 Task: Turn on the offline calendar.
Action: Mouse moved to (799, 68)
Screenshot: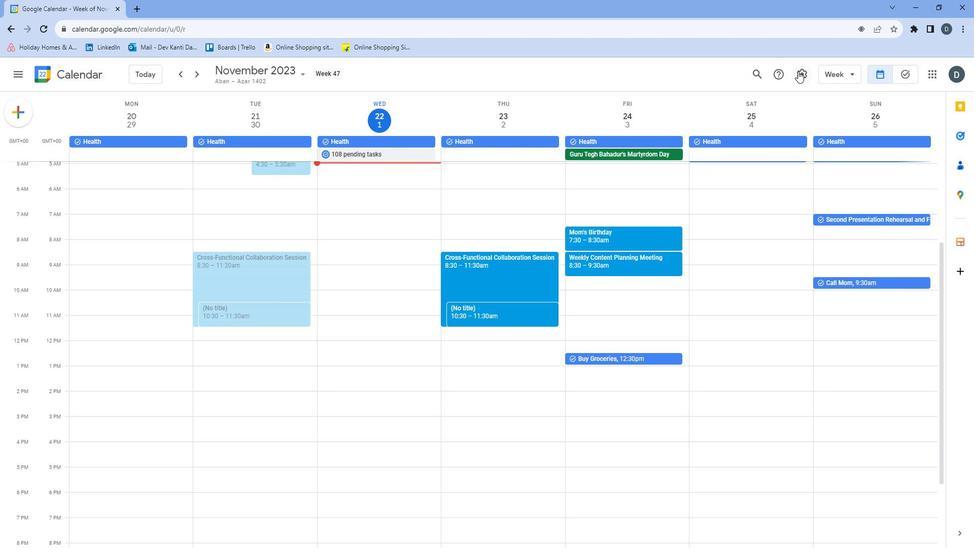 
Action: Mouse pressed left at (799, 68)
Screenshot: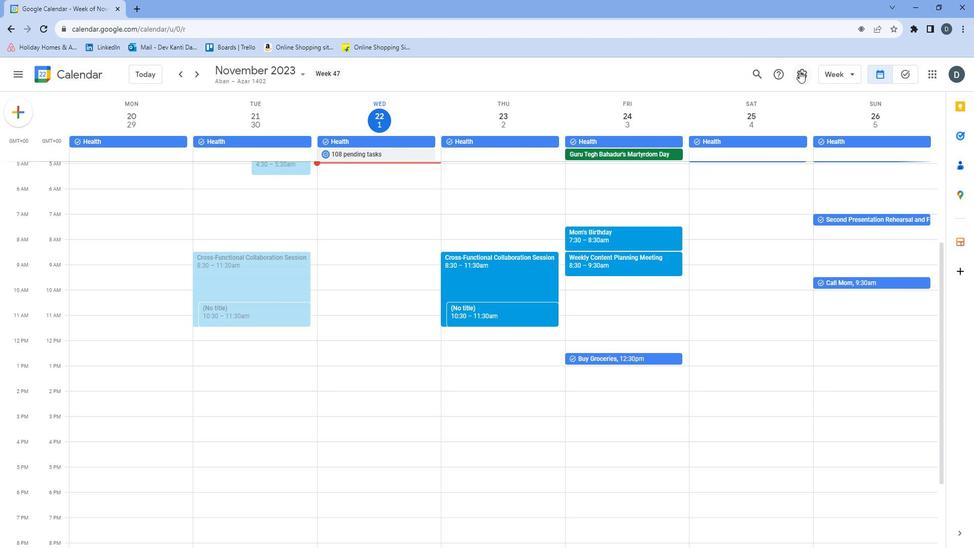 
Action: Mouse moved to (795, 88)
Screenshot: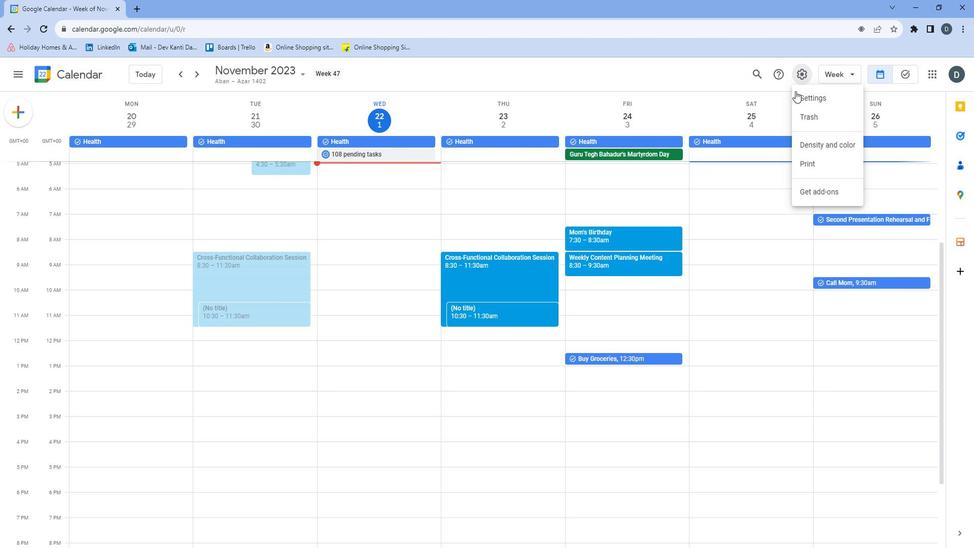 
Action: Mouse pressed left at (795, 88)
Screenshot: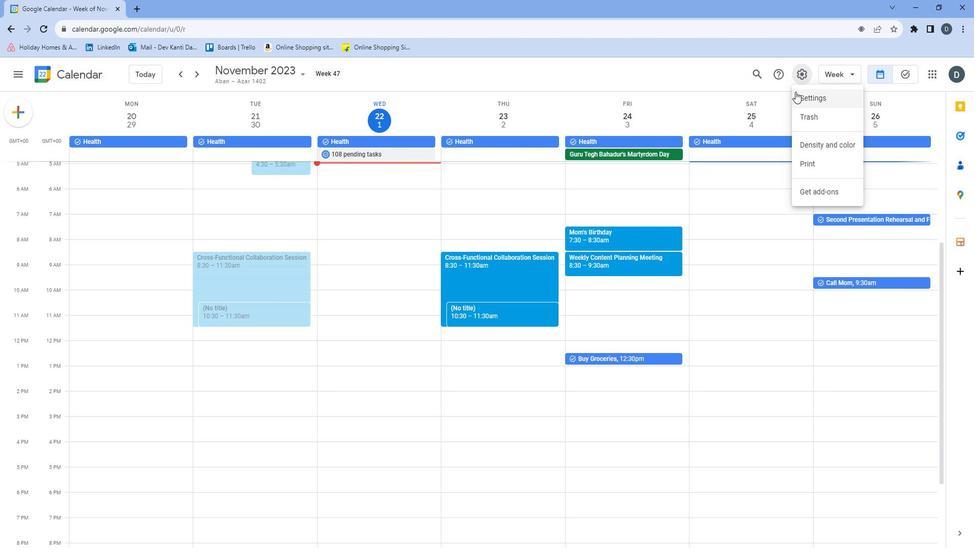 
Action: Mouse moved to (606, 247)
Screenshot: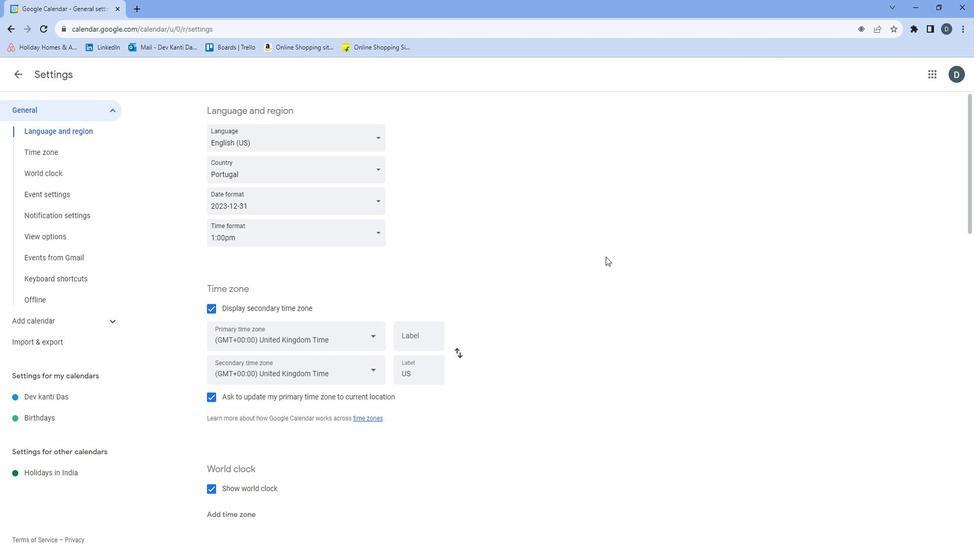 
Action: Mouse scrolled (606, 246) with delta (0, 0)
Screenshot: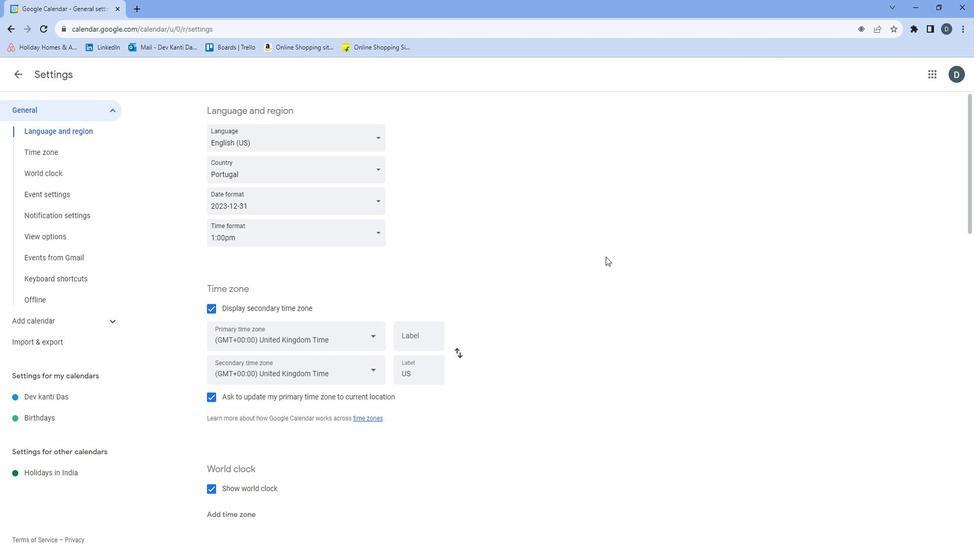 
Action: Mouse moved to (606, 246)
Screenshot: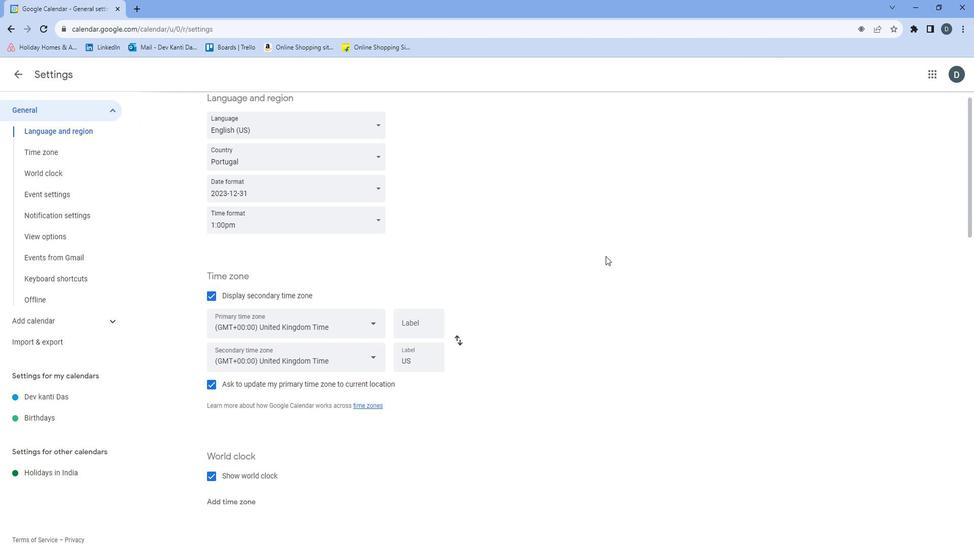 
Action: Mouse scrolled (606, 246) with delta (0, 0)
Screenshot: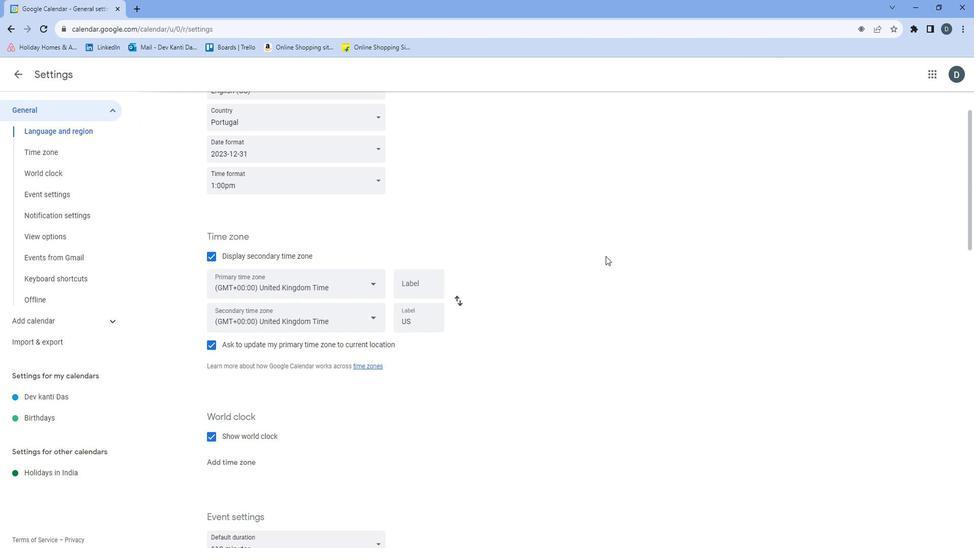 
Action: Mouse scrolled (606, 246) with delta (0, 0)
Screenshot: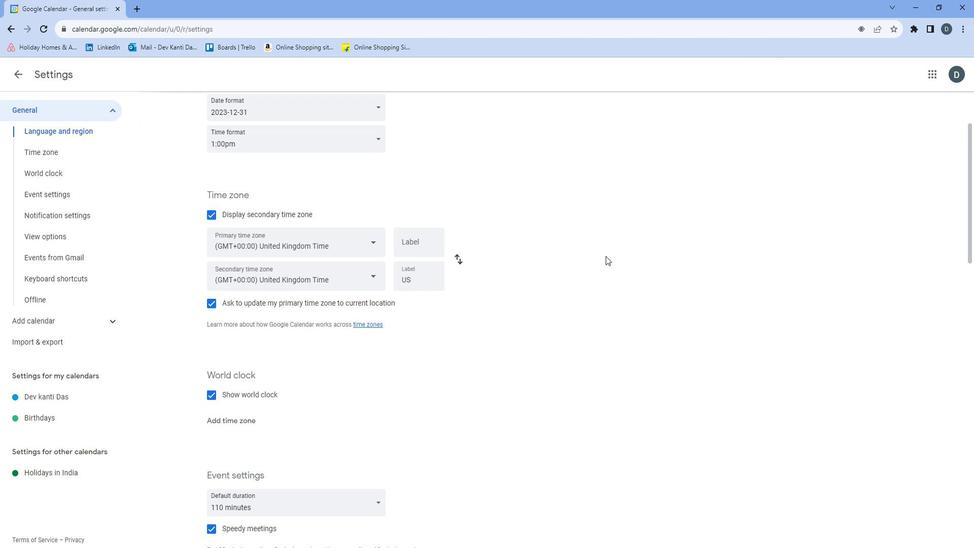 
Action: Mouse moved to (606, 246)
Screenshot: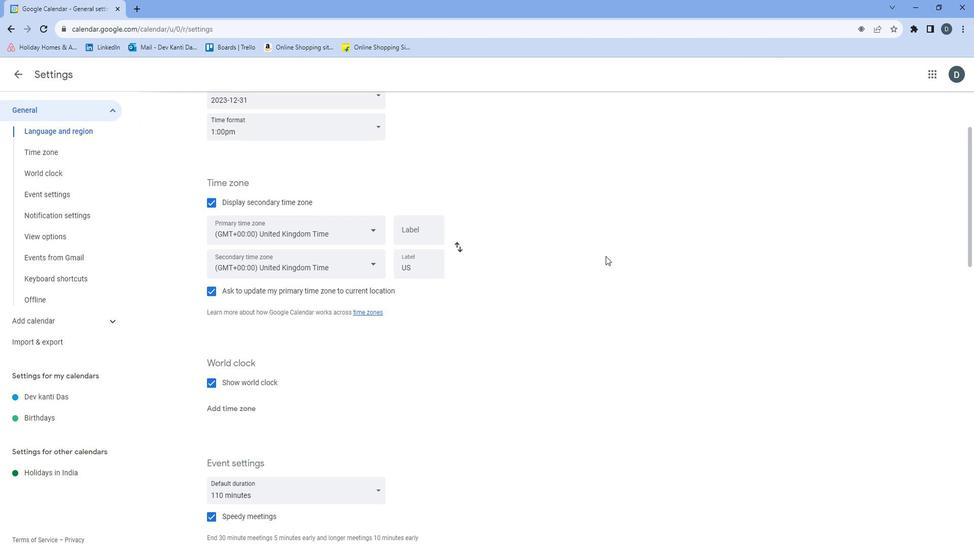 
Action: Mouse scrolled (606, 246) with delta (0, 0)
Screenshot: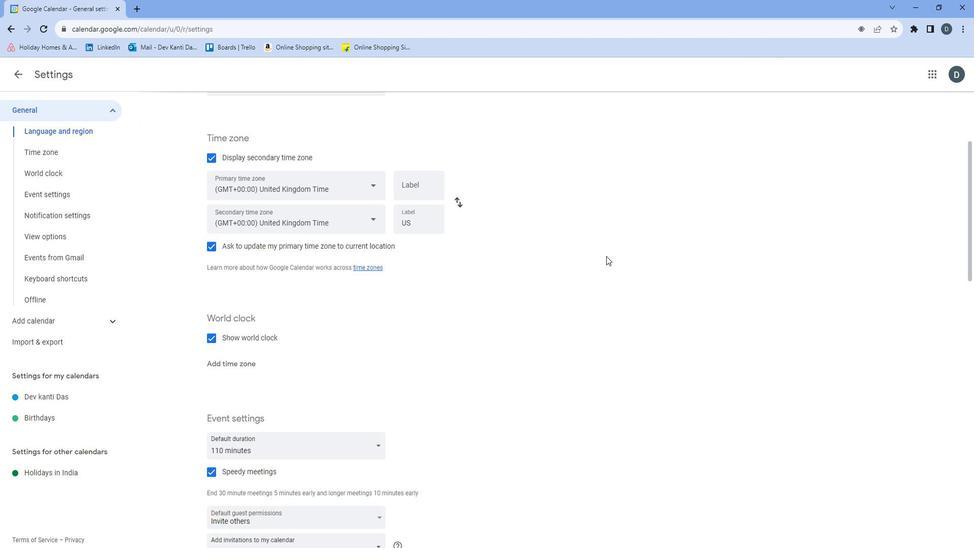 
Action: Mouse moved to (608, 245)
Screenshot: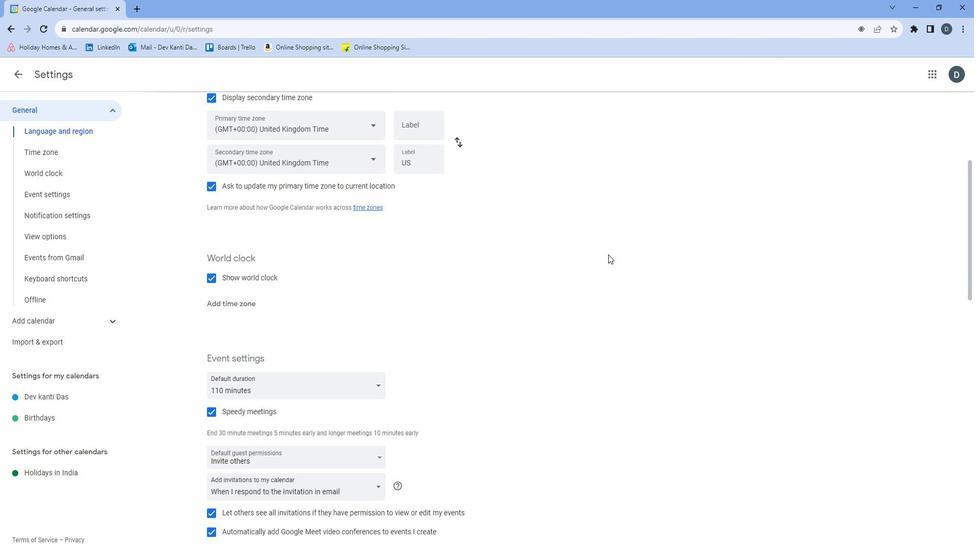 
Action: Mouse scrolled (608, 244) with delta (0, 0)
Screenshot: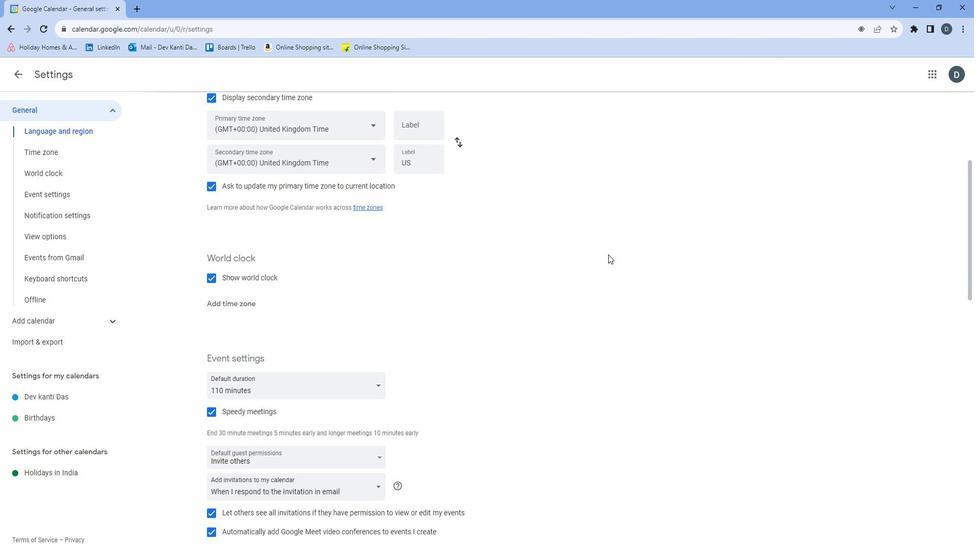
Action: Mouse moved to (610, 242)
Screenshot: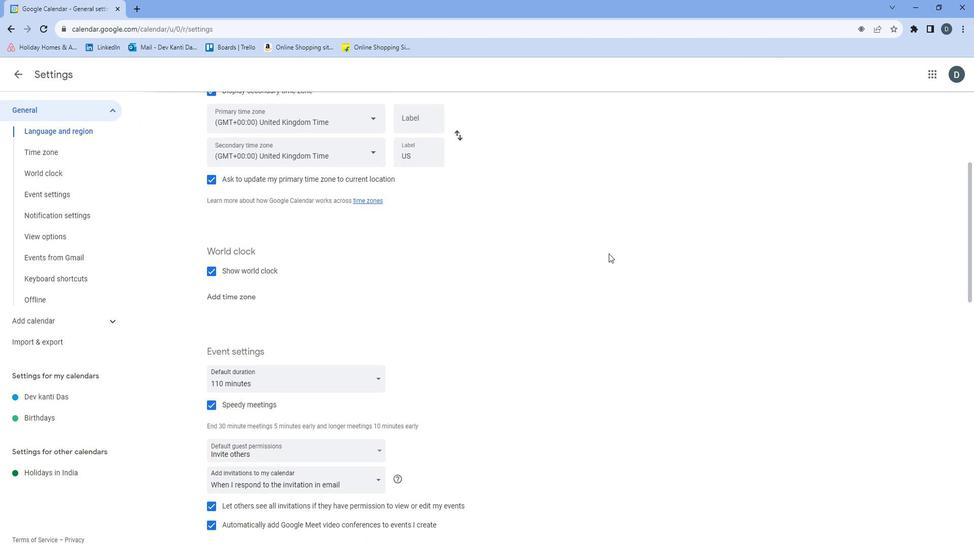 
Action: Mouse scrolled (610, 241) with delta (0, 0)
Screenshot: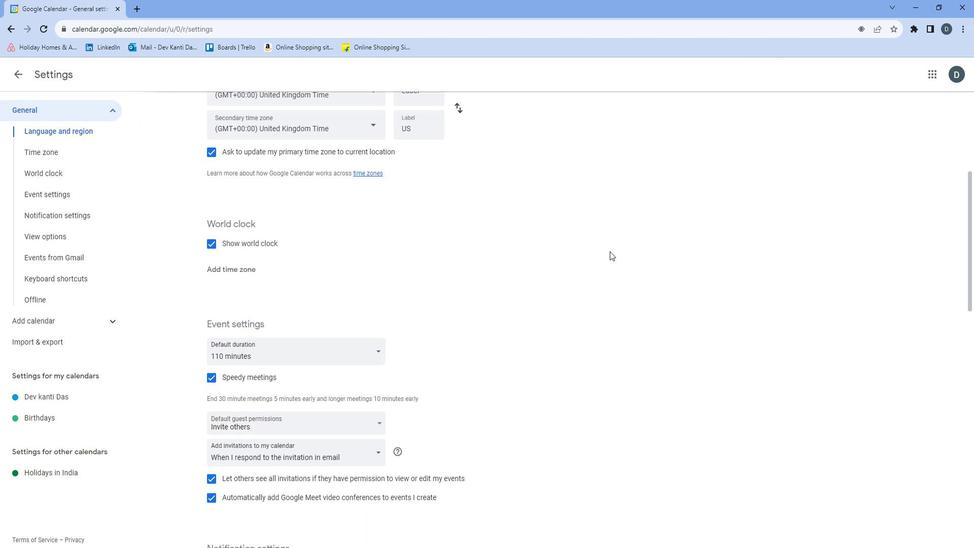 
Action: Mouse moved to (610, 242)
Screenshot: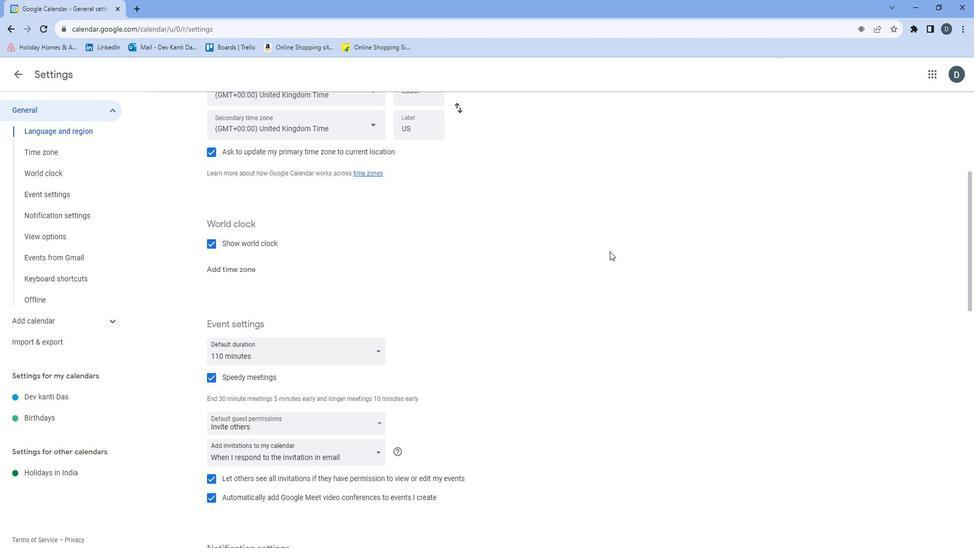 
Action: Mouse scrolled (610, 241) with delta (0, 0)
Screenshot: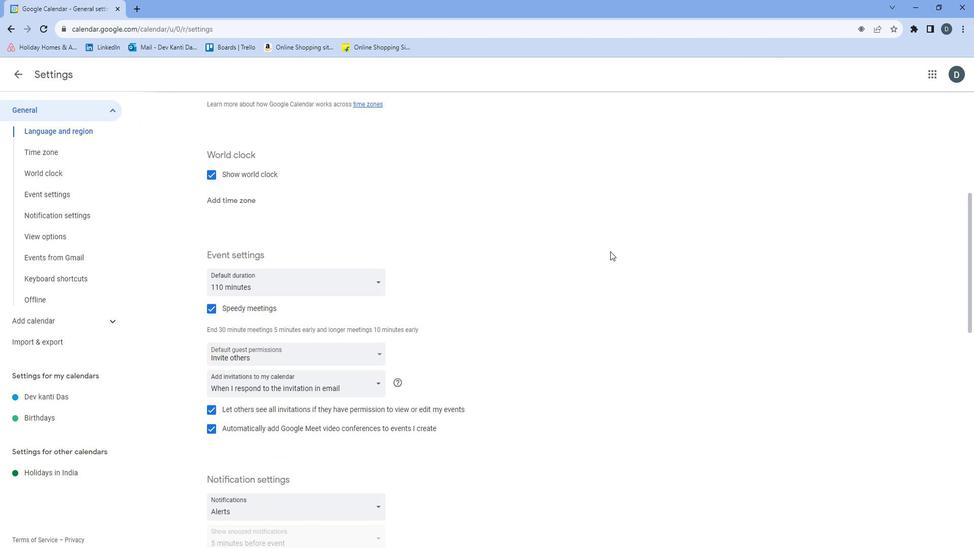 
Action: Mouse scrolled (610, 241) with delta (0, 0)
Screenshot: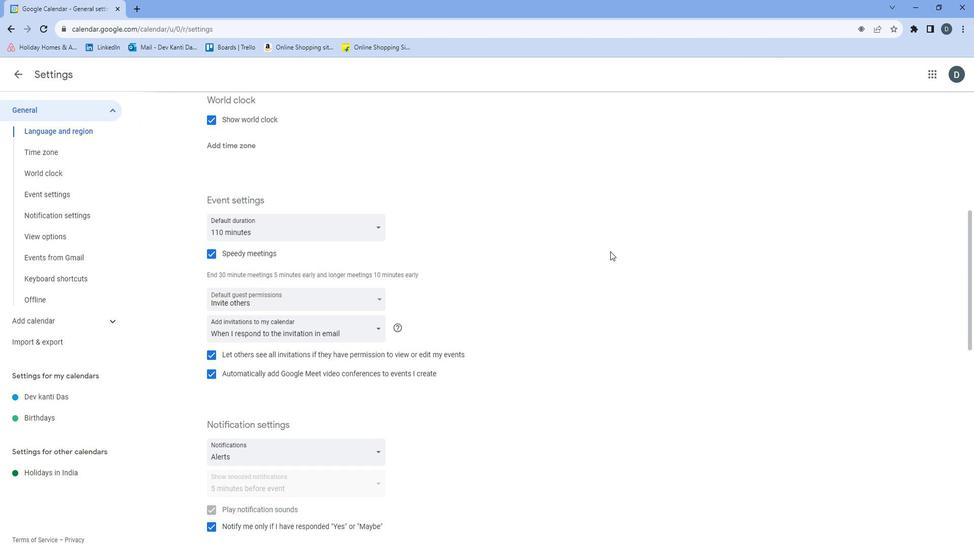
Action: Mouse scrolled (610, 241) with delta (0, 0)
Screenshot: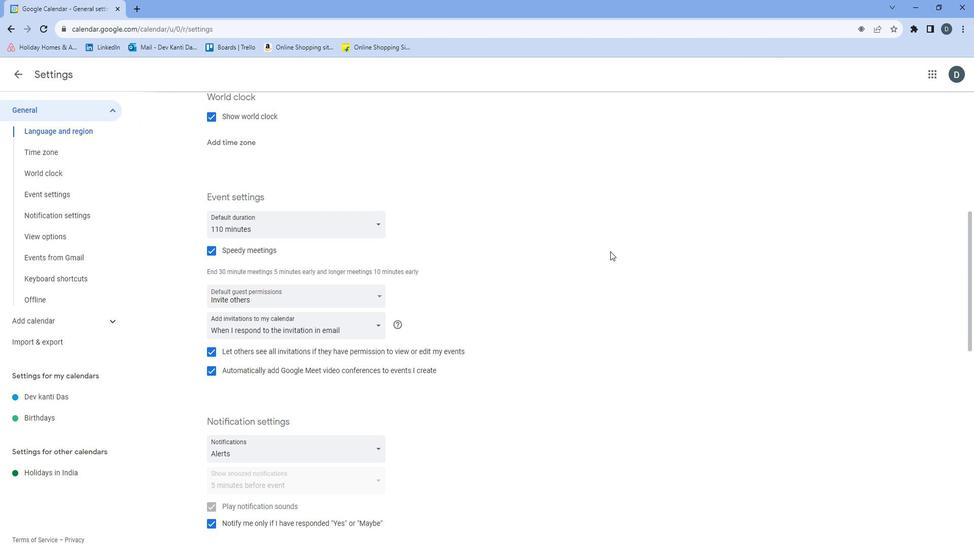 
Action: Mouse scrolled (610, 241) with delta (0, 0)
Screenshot: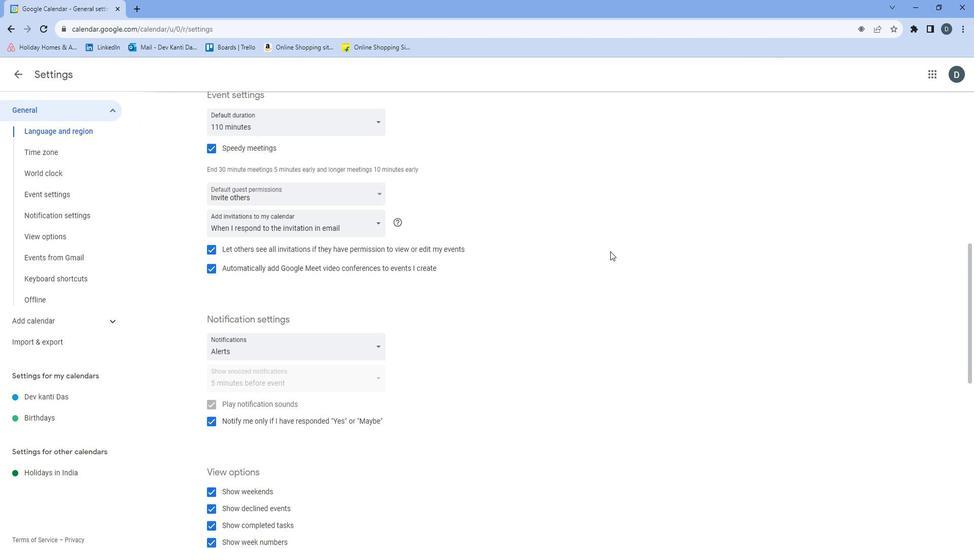 
Action: Mouse scrolled (610, 241) with delta (0, 0)
Screenshot: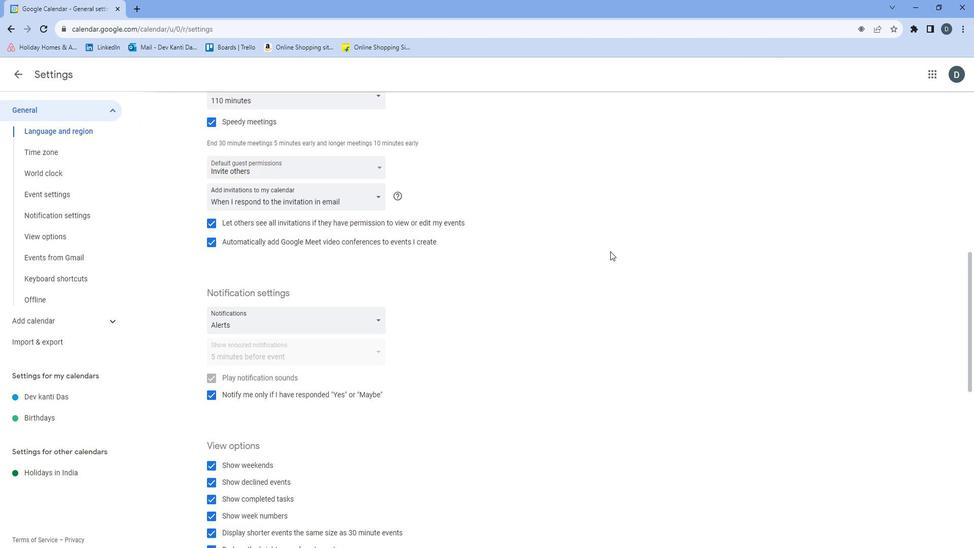 
Action: Mouse scrolled (610, 241) with delta (0, 0)
Screenshot: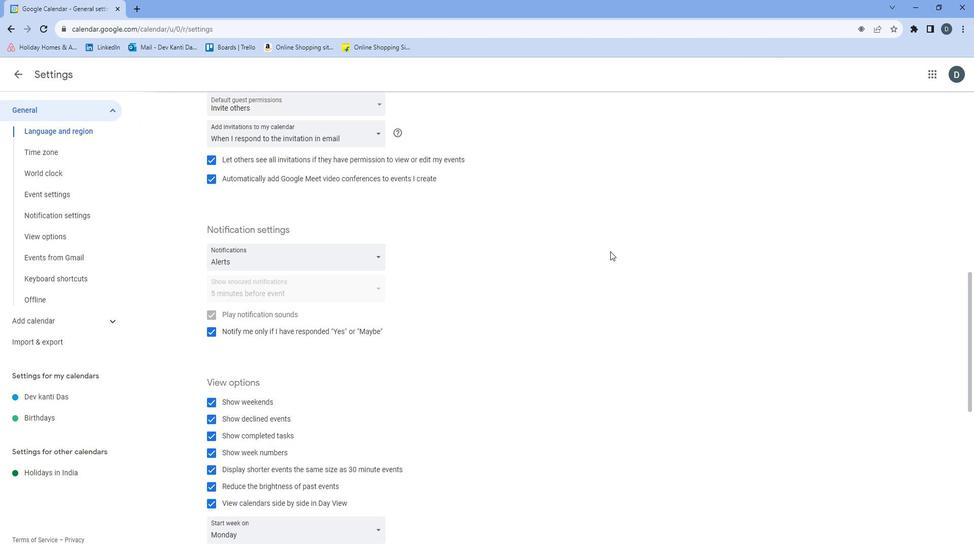 
Action: Mouse scrolled (610, 241) with delta (0, 0)
Screenshot: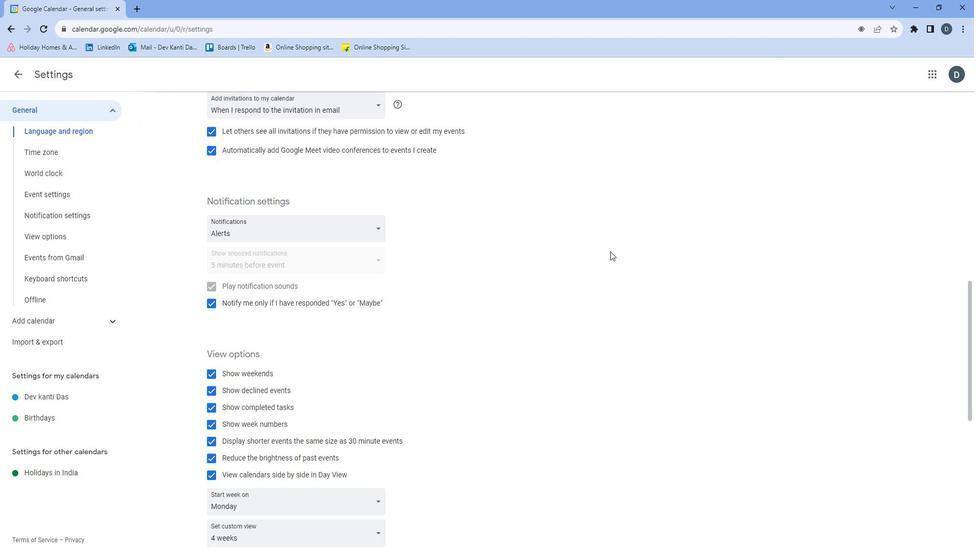 
Action: Mouse scrolled (610, 241) with delta (0, 0)
Screenshot: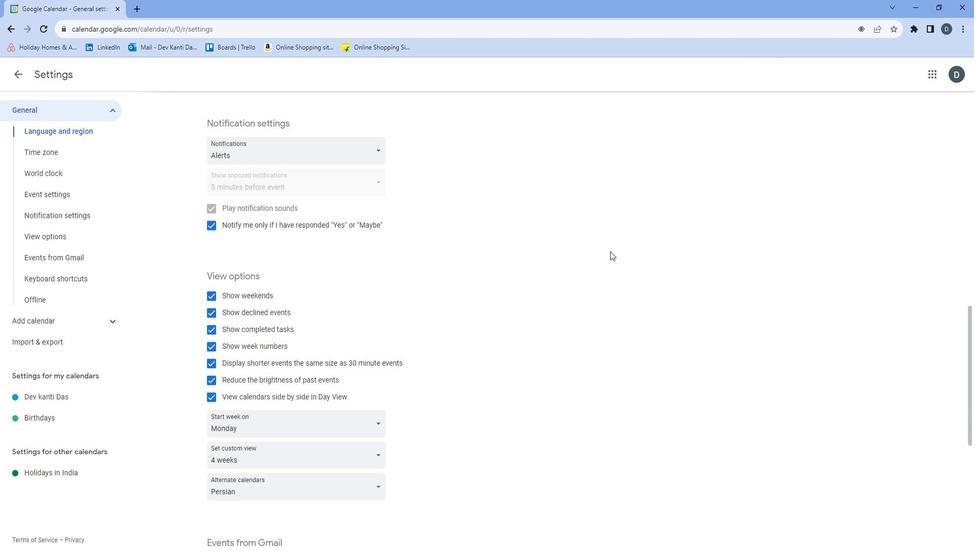 
Action: Mouse scrolled (610, 241) with delta (0, 0)
Screenshot: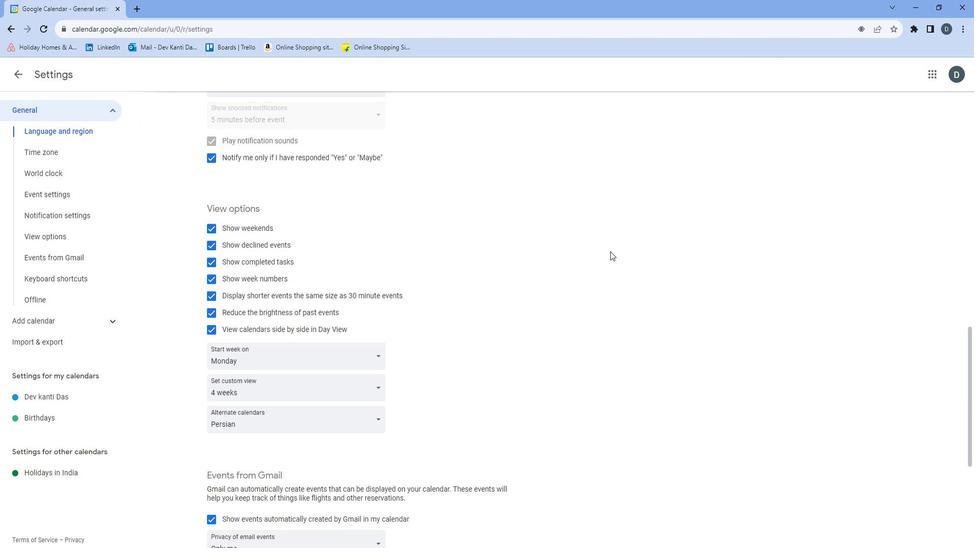 
Action: Mouse scrolled (610, 241) with delta (0, 0)
Screenshot: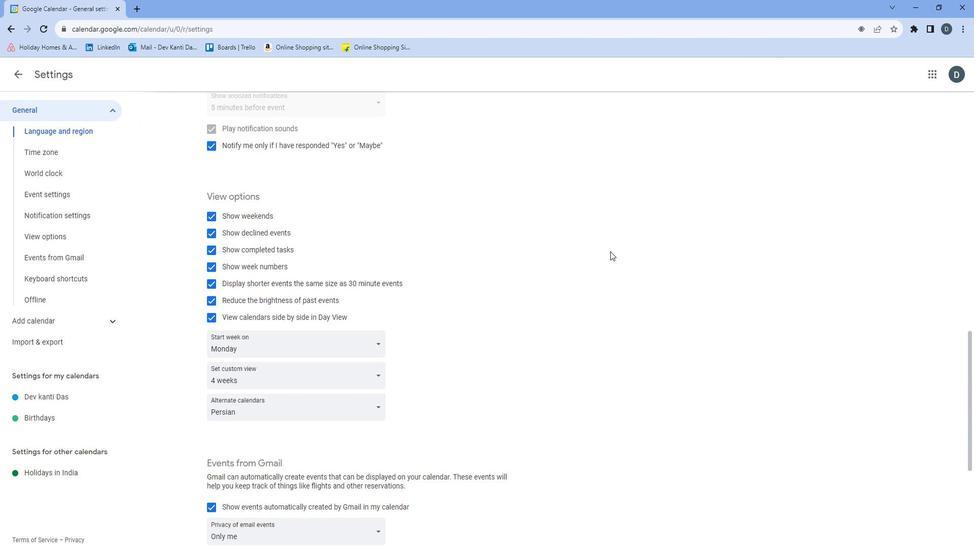 
Action: Mouse scrolled (610, 241) with delta (0, 0)
Screenshot: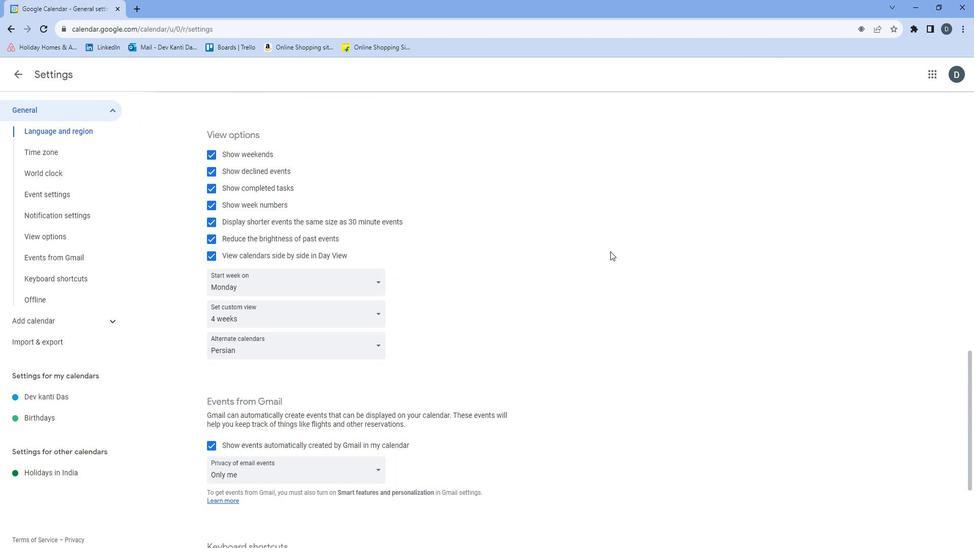 
Action: Mouse scrolled (610, 241) with delta (0, 0)
Screenshot: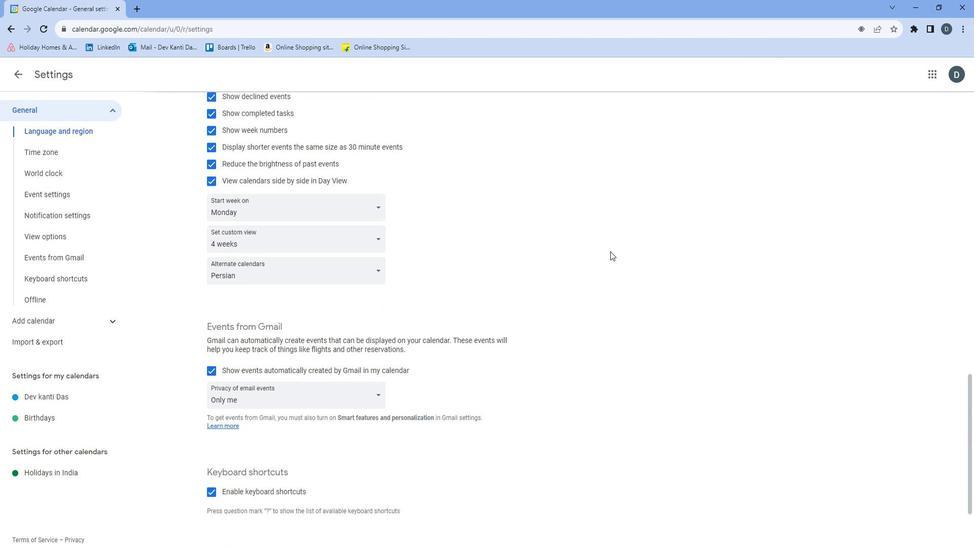
Action: Mouse scrolled (610, 241) with delta (0, 0)
Screenshot: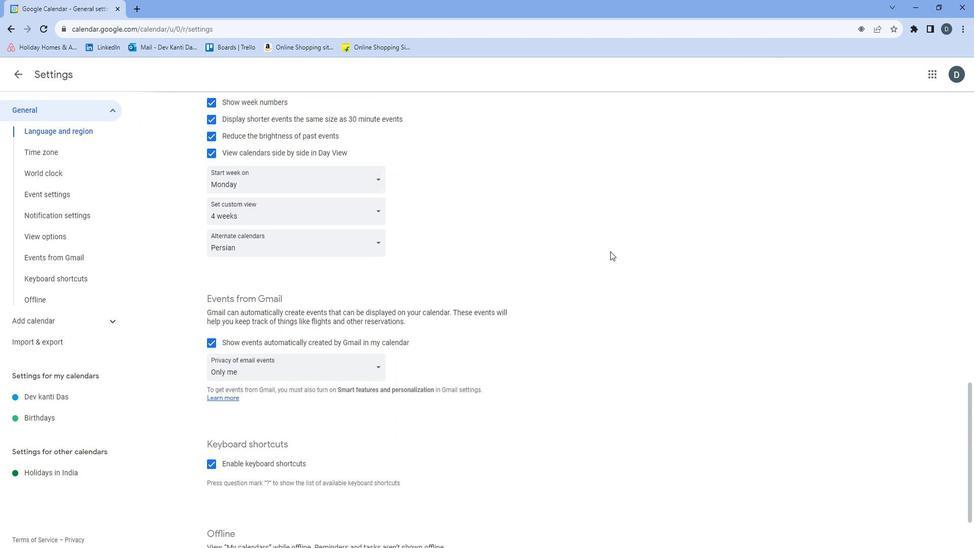 
Action: Mouse moved to (611, 242)
Screenshot: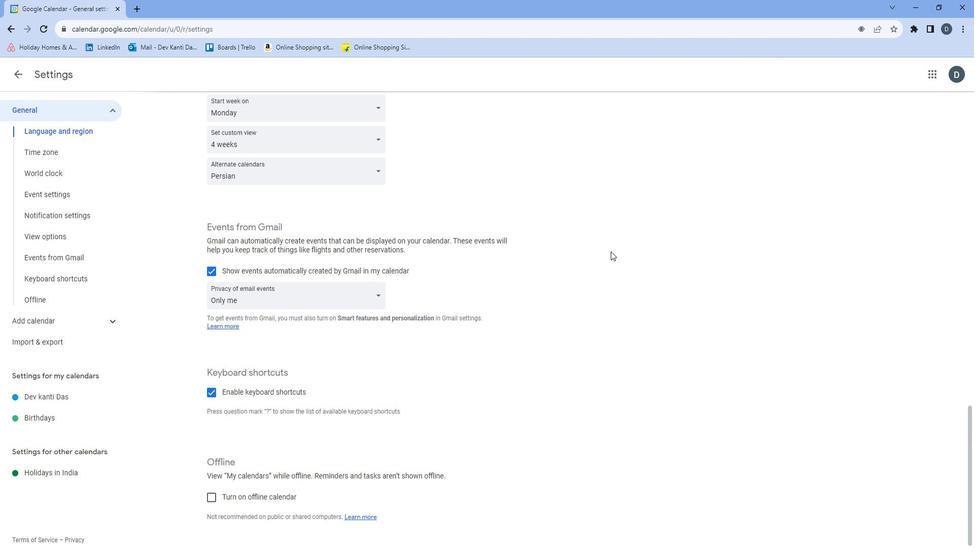 
Action: Mouse scrolled (611, 242) with delta (0, 0)
Screenshot: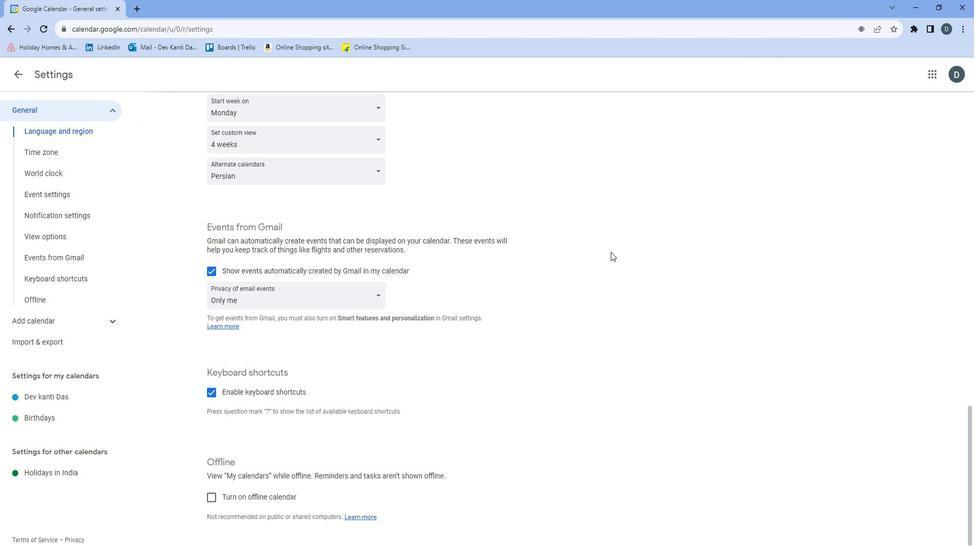 
Action: Mouse moved to (611, 243)
Screenshot: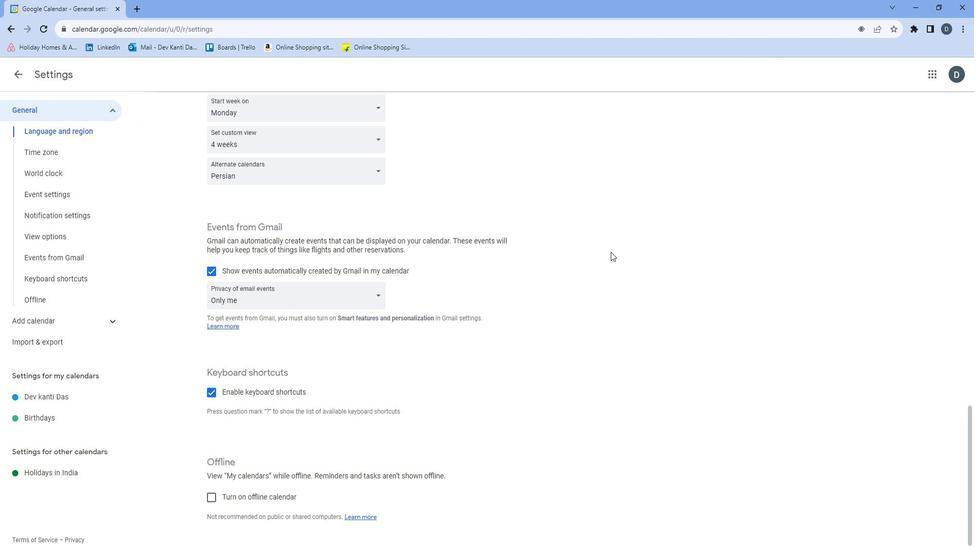 
Action: Mouse scrolled (611, 242) with delta (0, 0)
Screenshot: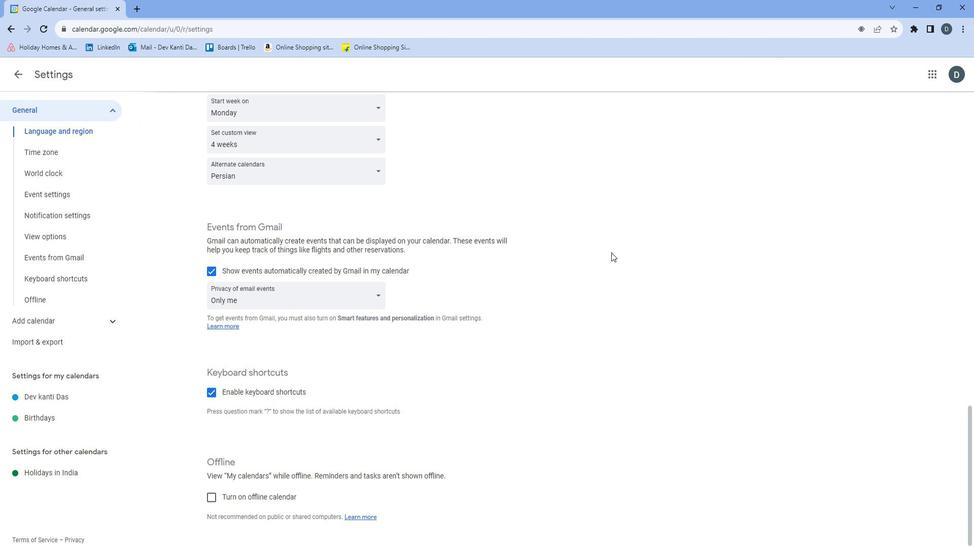 
Action: Mouse moved to (611, 243)
Screenshot: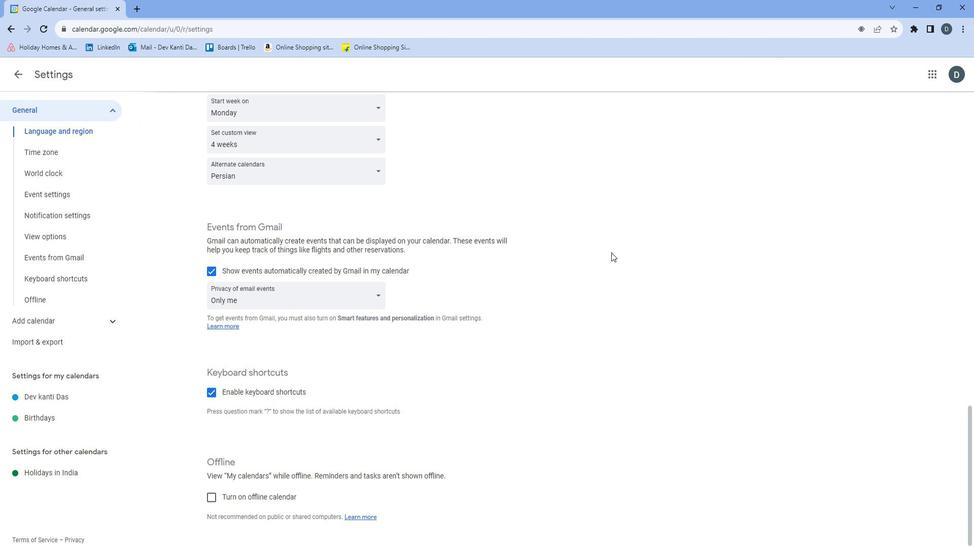 
Action: Mouse scrolled (611, 242) with delta (0, 0)
Screenshot: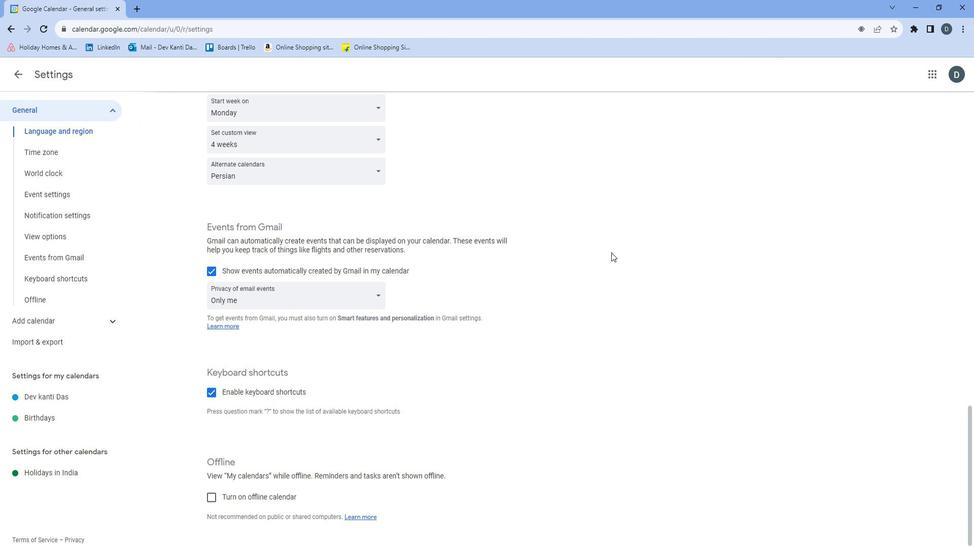 
Action: Mouse moved to (205, 480)
Screenshot: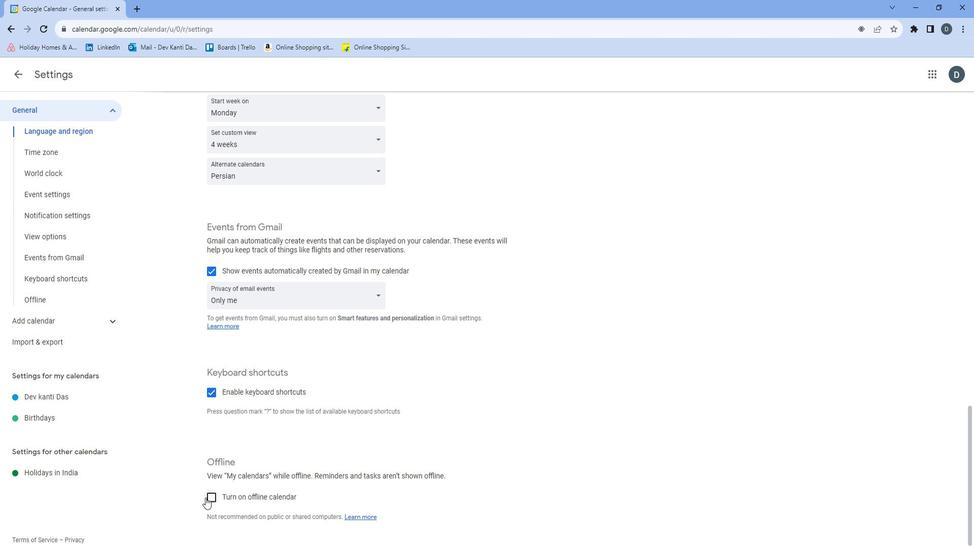 
Action: Mouse pressed left at (205, 480)
Screenshot: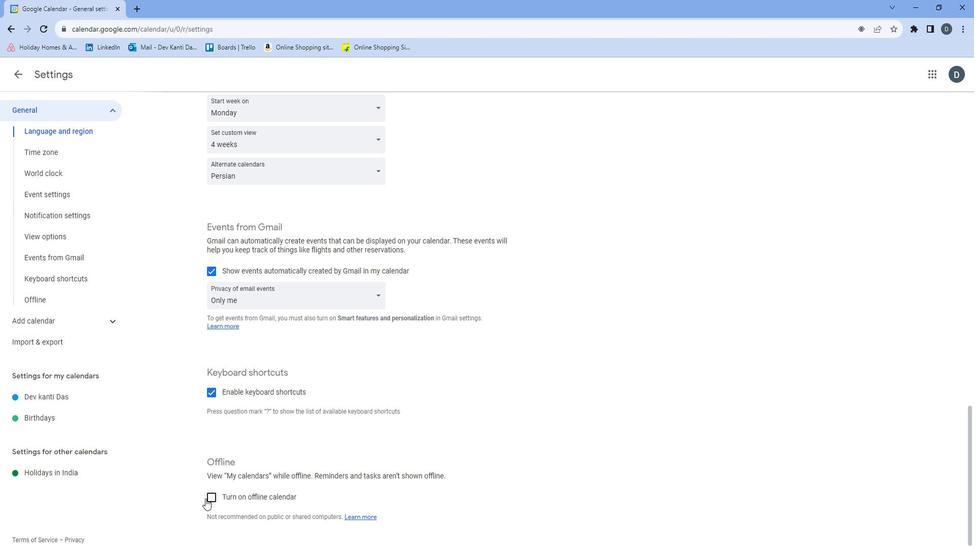 
Action: Mouse moved to (335, 440)
Screenshot: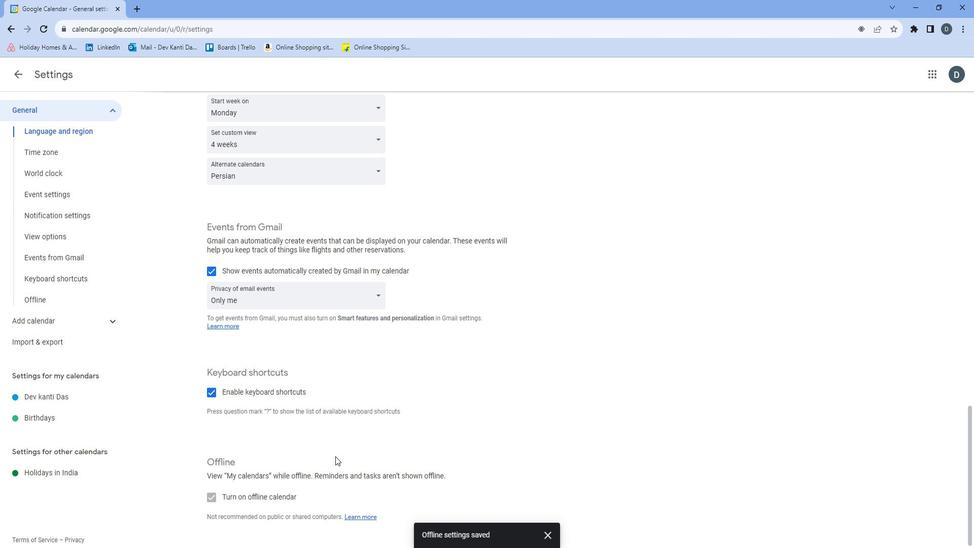 
